 Task: Increase the saturation of the video effects.
Action: Mouse moved to (105, 13)
Screenshot: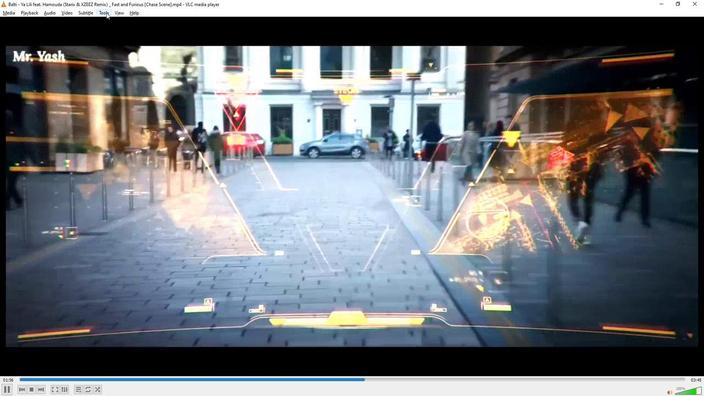 
Action: Mouse pressed left at (105, 13)
Screenshot: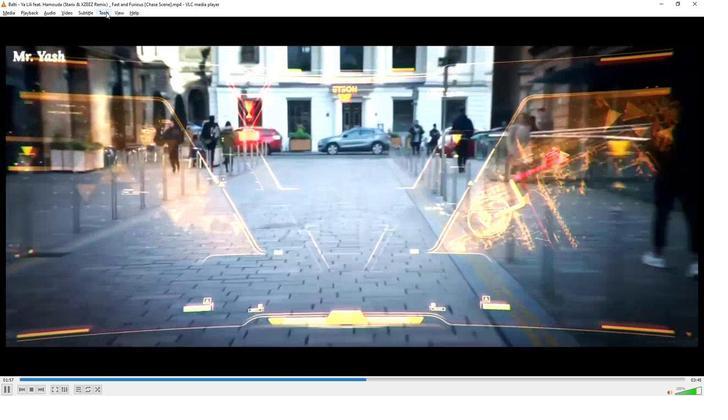 
Action: Mouse moved to (106, 20)
Screenshot: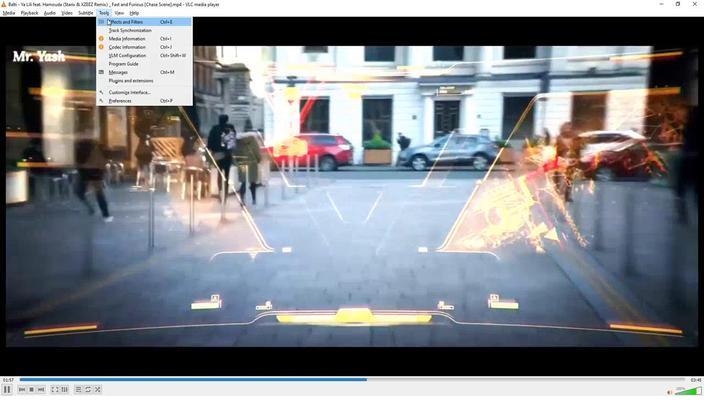
Action: Mouse pressed left at (106, 20)
Screenshot: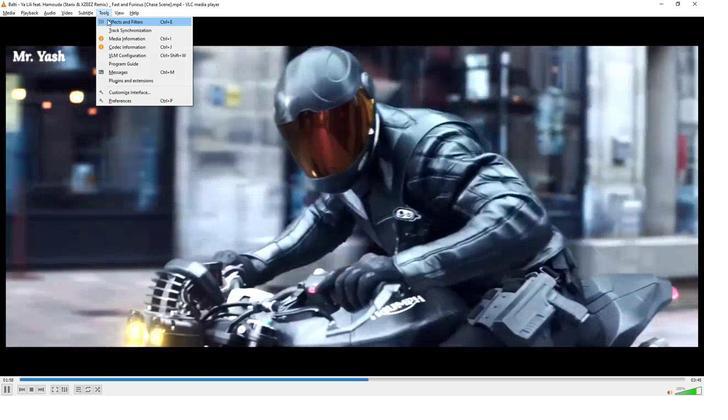 
Action: Mouse moved to (78, 62)
Screenshot: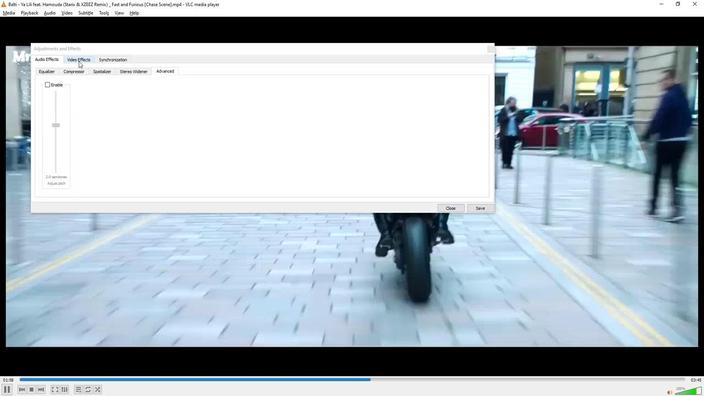 
Action: Mouse pressed left at (78, 62)
Screenshot: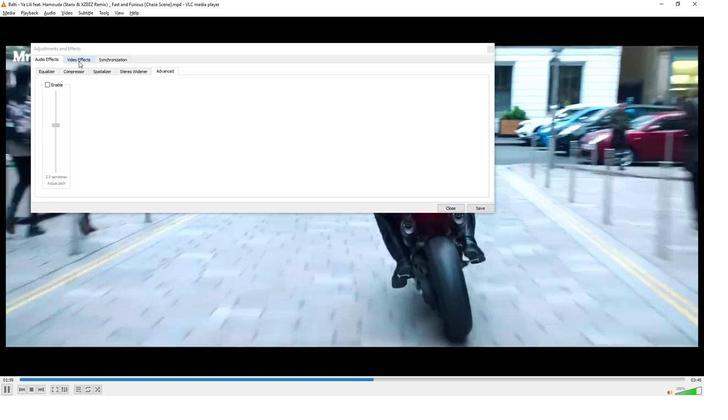 
Action: Mouse moved to (128, 157)
Screenshot: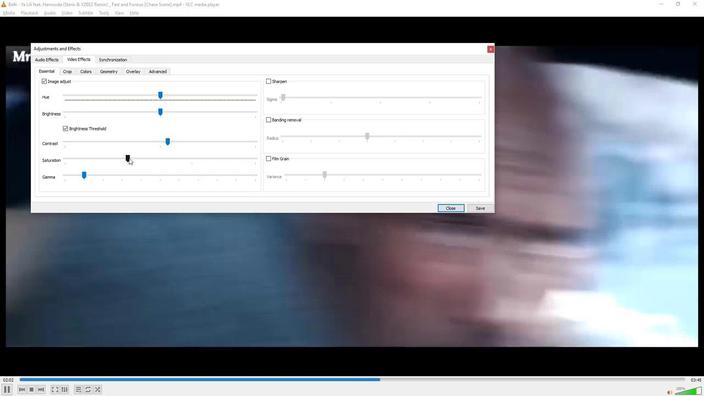 
Action: Mouse pressed left at (128, 157)
Screenshot: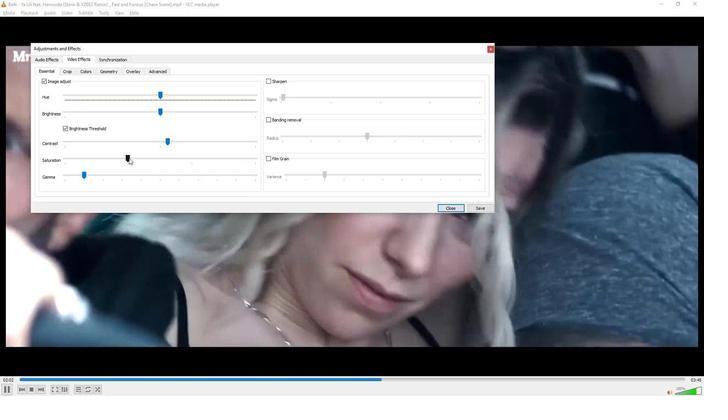 
Action: Mouse moved to (240, 243)
Screenshot: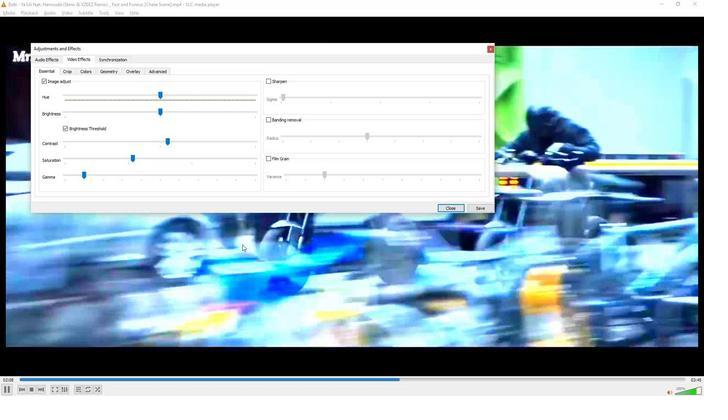 
Action: Mouse pressed left at (240, 243)
Screenshot: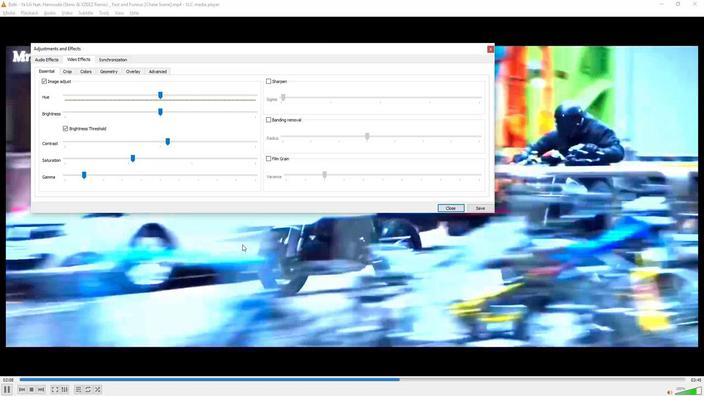 
